 Task: Change the calendar view settings to explore different layout options.
Action: Mouse moved to (11, 50)
Screenshot: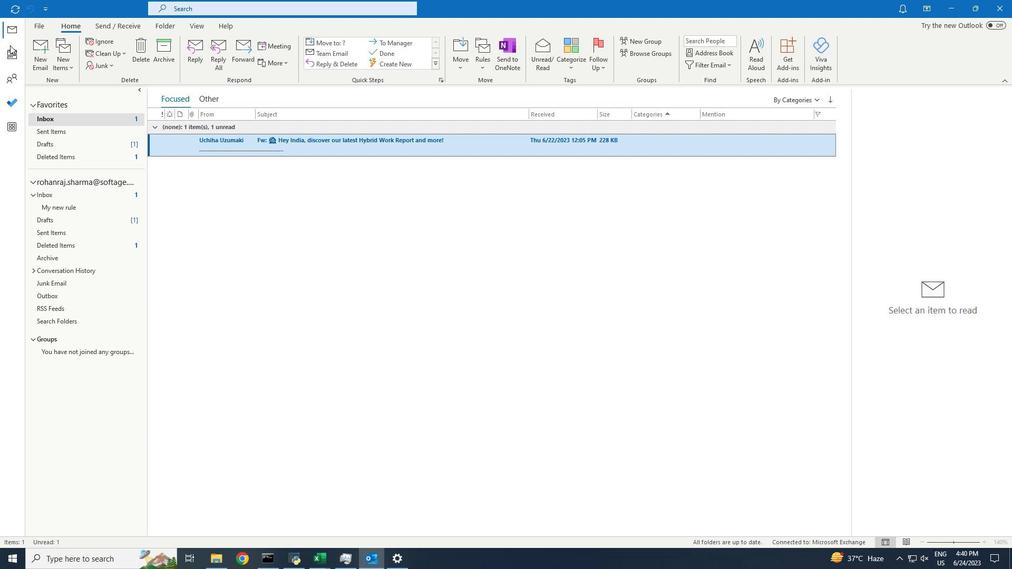 
Action: Mouse pressed left at (11, 50)
Screenshot: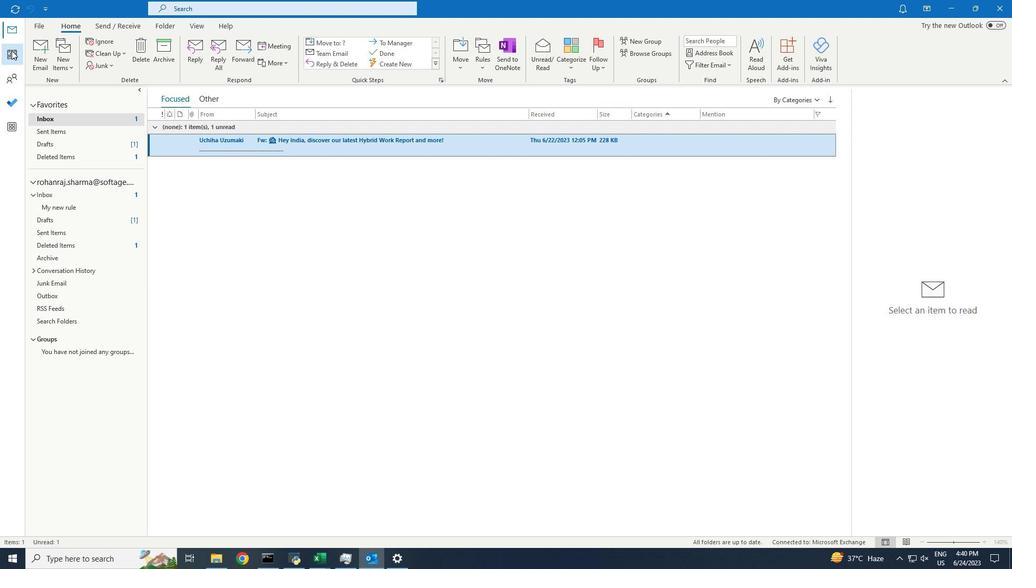 
Action: Mouse moved to (198, 26)
Screenshot: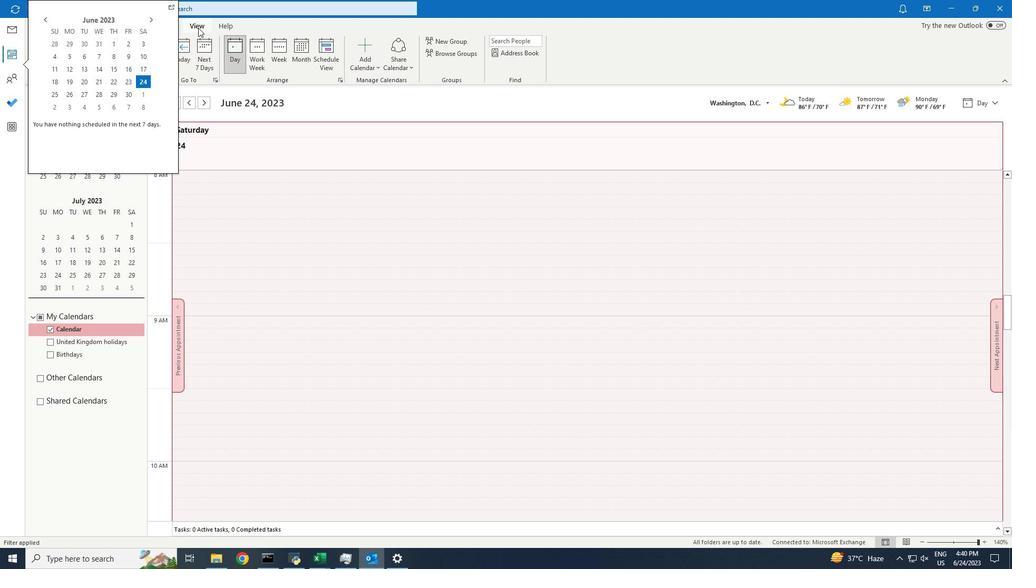 
Action: Mouse pressed left at (198, 26)
Screenshot: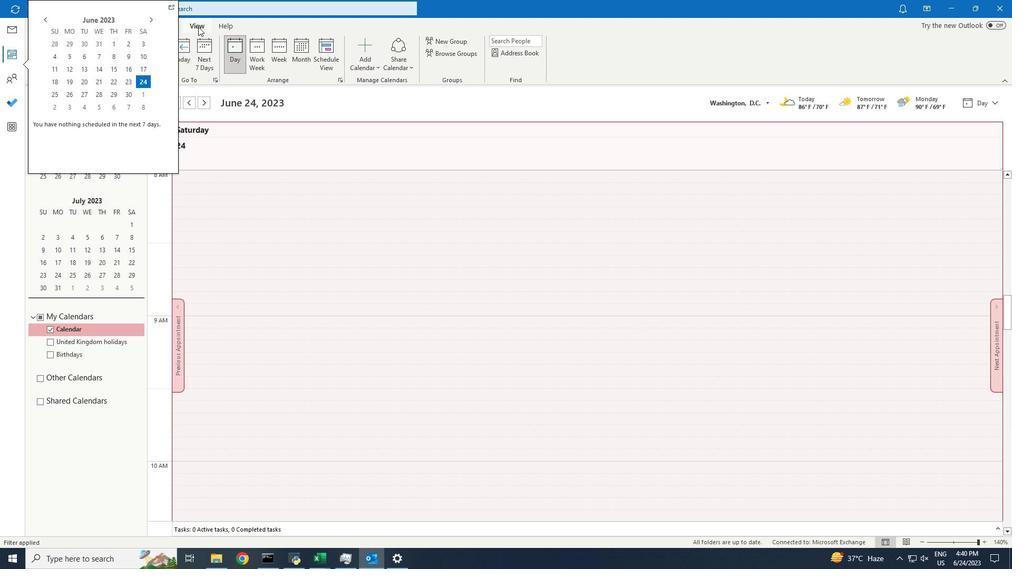 
Action: Mouse moved to (395, 65)
Screenshot: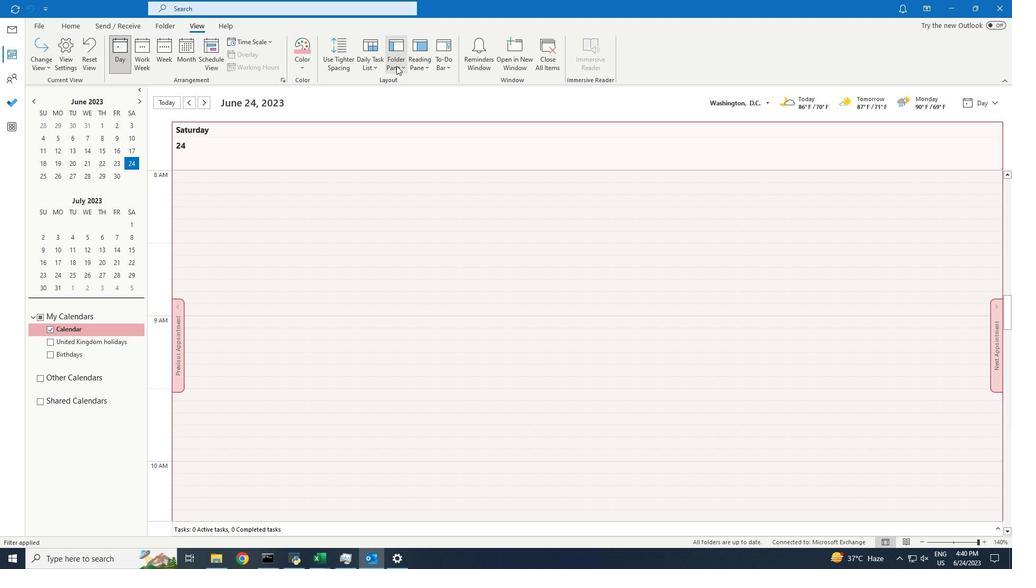 
Action: Mouse pressed left at (395, 65)
Screenshot: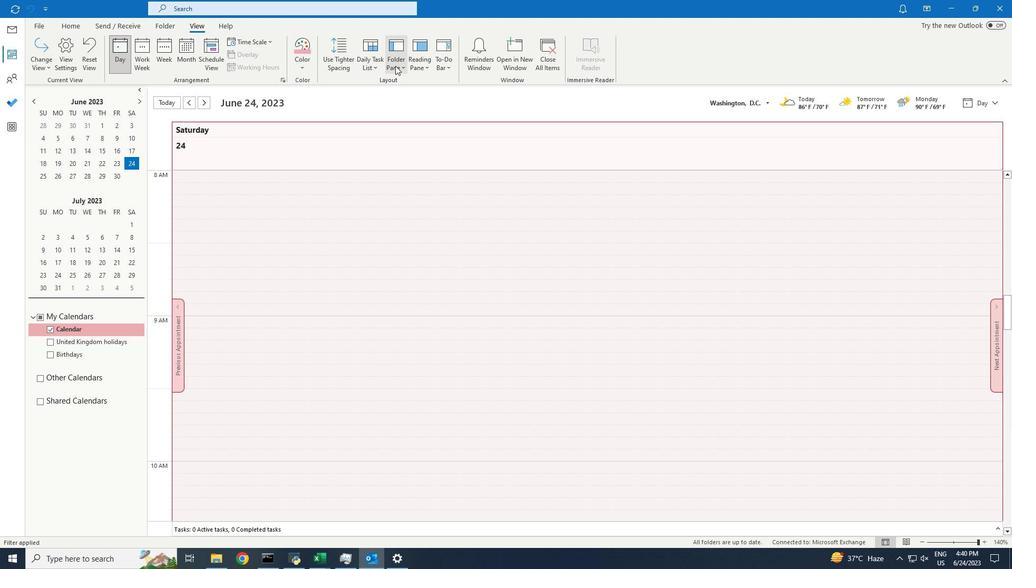 
Action: Mouse moved to (409, 92)
Screenshot: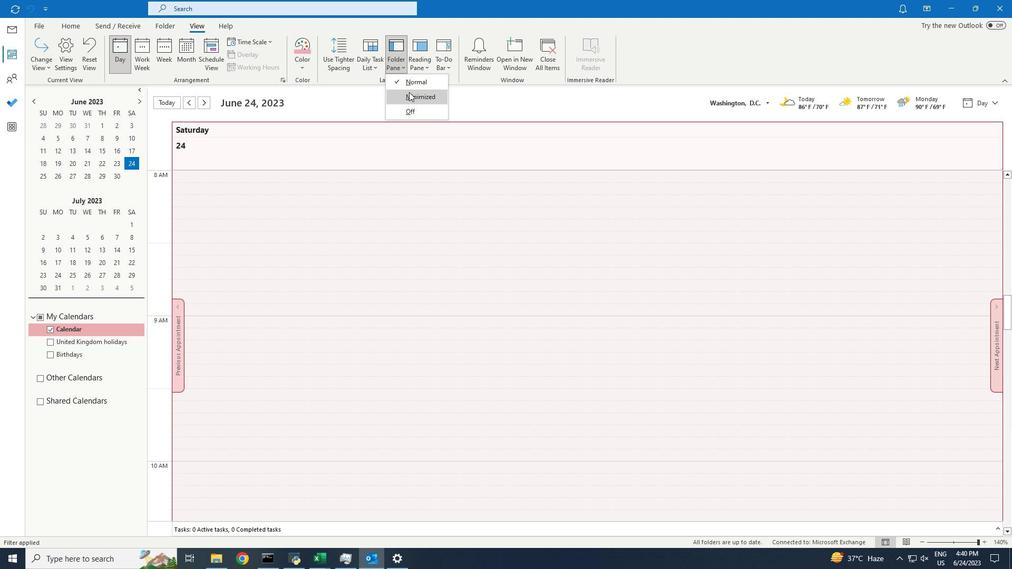 
Action: Mouse pressed left at (409, 92)
Screenshot: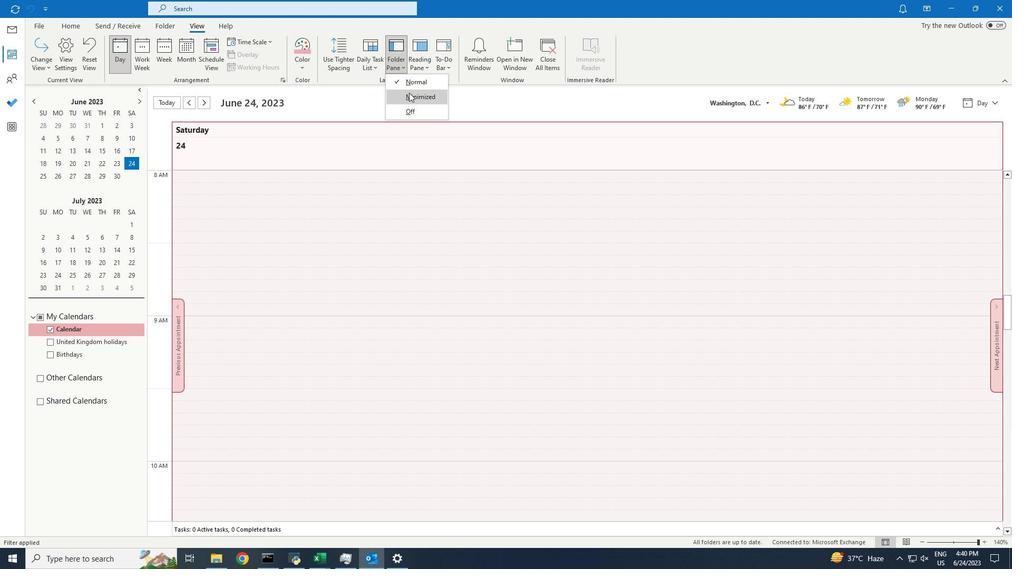 
Action: Mouse moved to (407, 103)
Screenshot: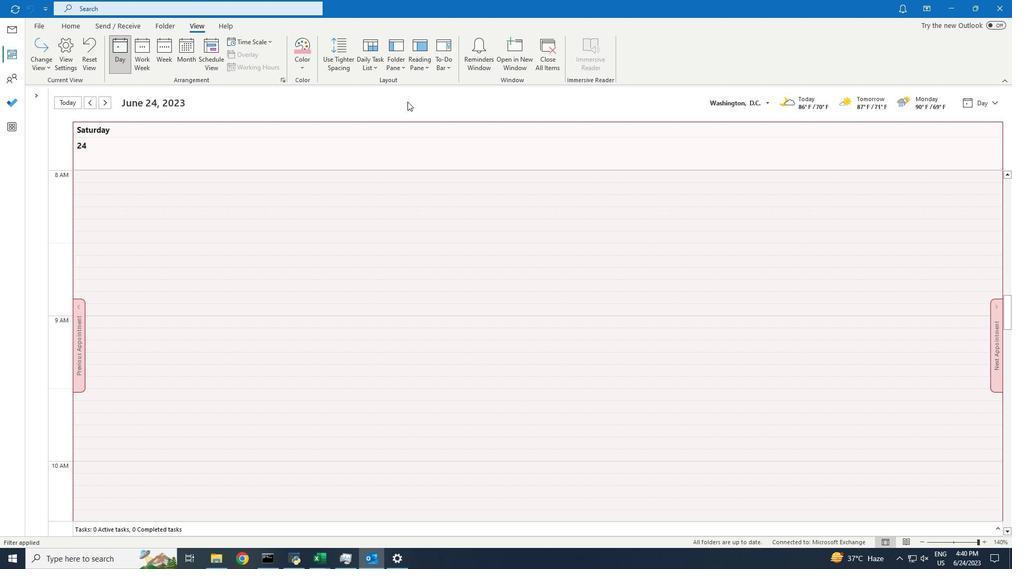 
